 Task: Open Card Card0000000075 in Board Board0000000019 in Workspace WS0000000007 in Trello. Add Member Email0000000027 to Card Card0000000075 in Board Board0000000019 in Workspace WS0000000007 in Trello. Add Orange Label titled Label0000000075 to Card Card0000000075 in Board Board0000000019 in Workspace WS0000000007 in Trello. Add Checklist CL0000000075 to Card Card0000000075 in Board Board0000000019 in Workspace WS0000000007 in Trello. Add Dates with Start Date as Jun 01 2023 and Due Date as Jun 30 2023 to Card Card0000000075 in Board Board0000000019 in Workspace WS0000000007 in Trello
Action: Mouse moved to (512, 49)
Screenshot: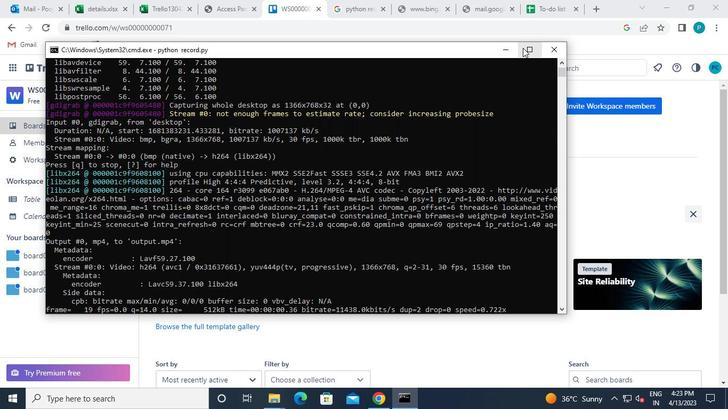 
Action: Mouse pressed left at (512, 49)
Screenshot: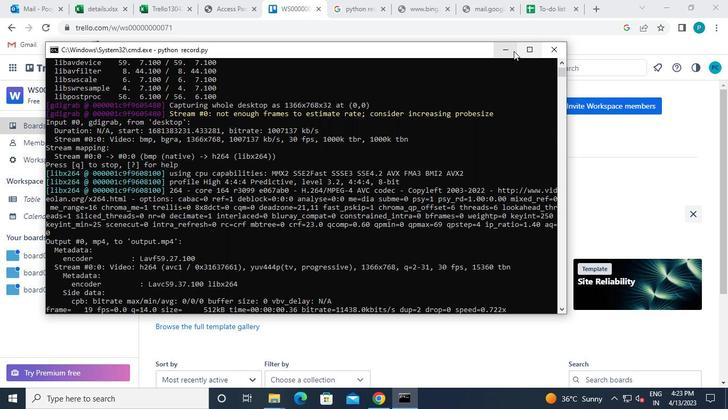 
Action: Mouse moved to (61, 258)
Screenshot: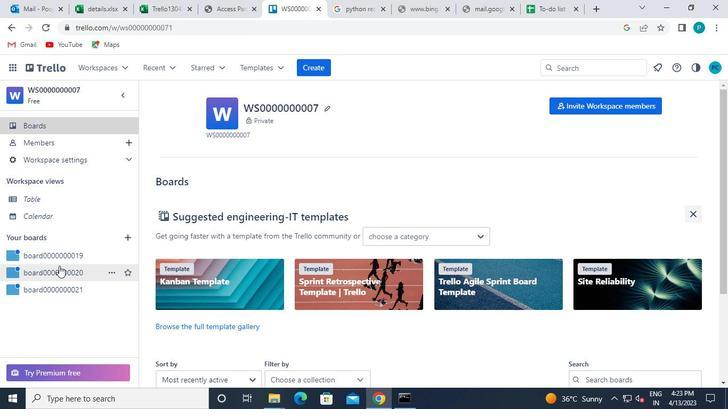 
Action: Mouse pressed left at (61, 258)
Screenshot: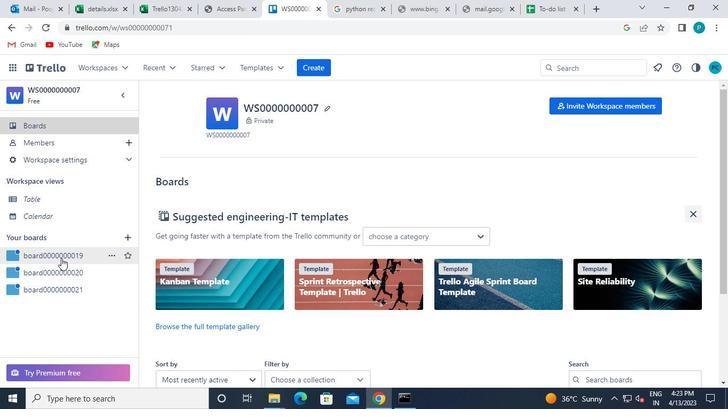 
Action: Mouse moved to (214, 220)
Screenshot: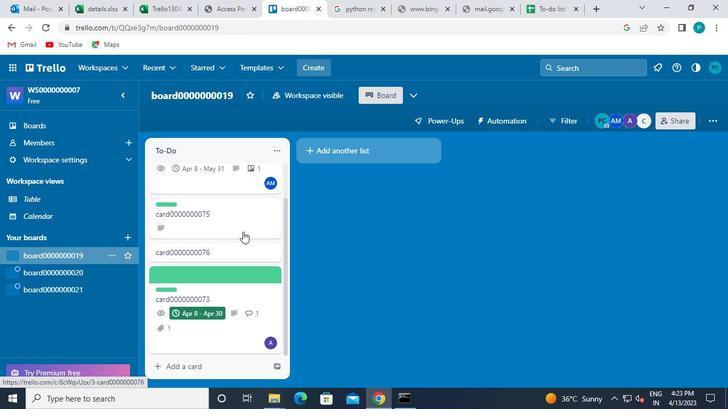 
Action: Mouse pressed left at (214, 220)
Screenshot: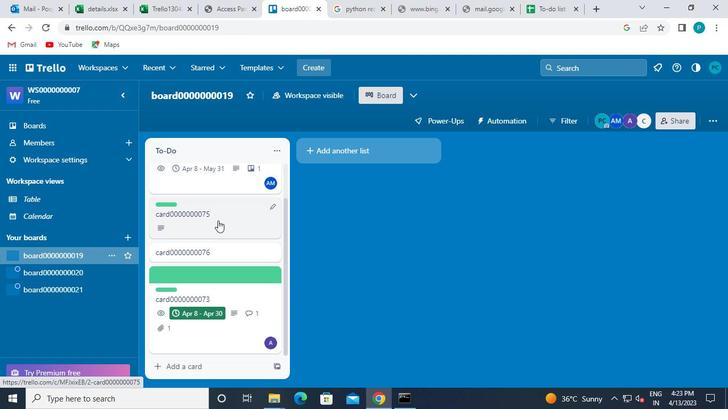 
Action: Mouse moved to (508, 191)
Screenshot: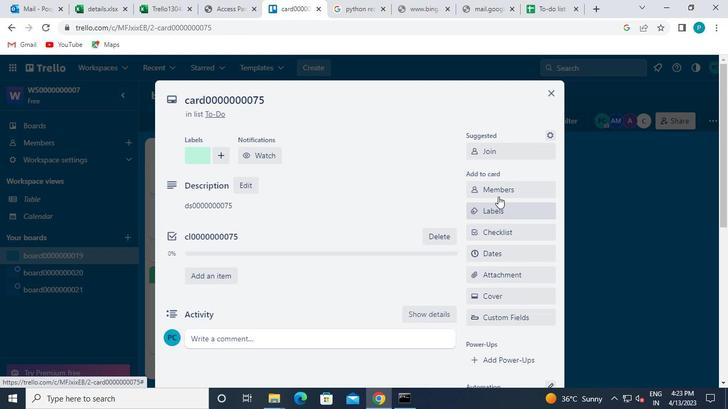 
Action: Mouse pressed left at (508, 191)
Screenshot: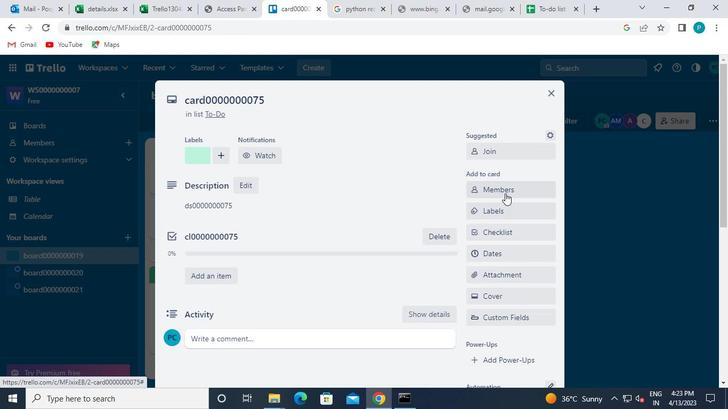 
Action: Mouse moved to (536, 226)
Screenshot: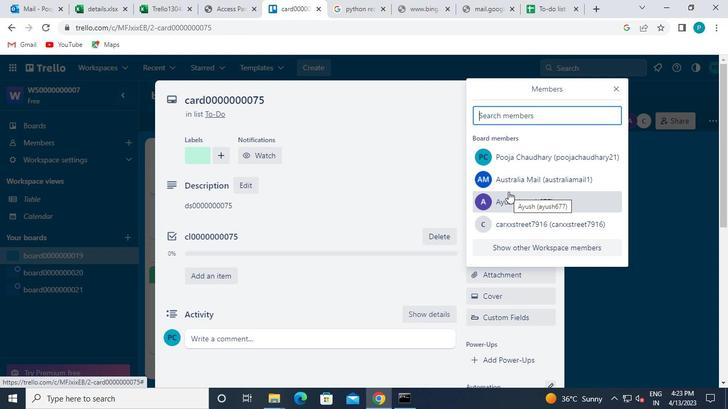 
Action: Mouse pressed left at (536, 226)
Screenshot: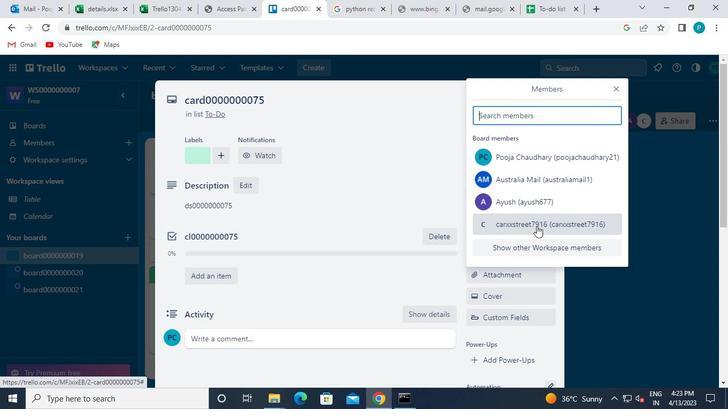 
Action: Mouse moved to (617, 90)
Screenshot: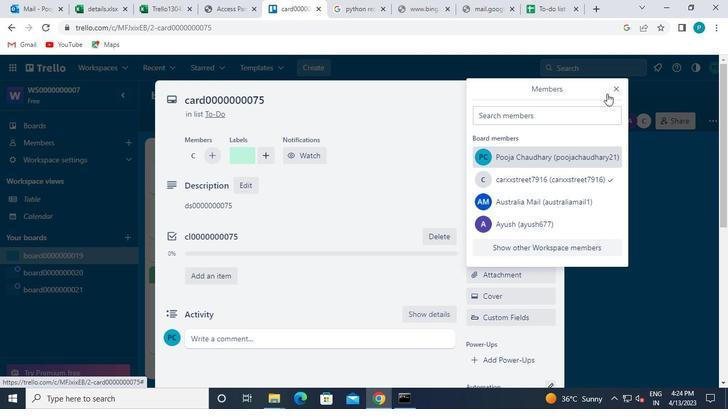 
Action: Mouse pressed left at (617, 90)
Screenshot: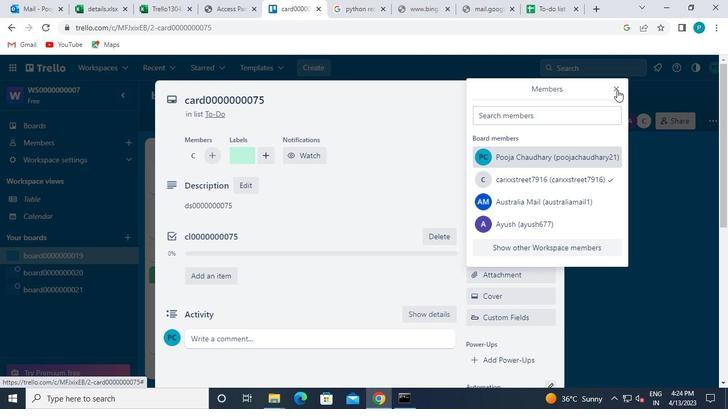 
Action: Mouse moved to (502, 205)
Screenshot: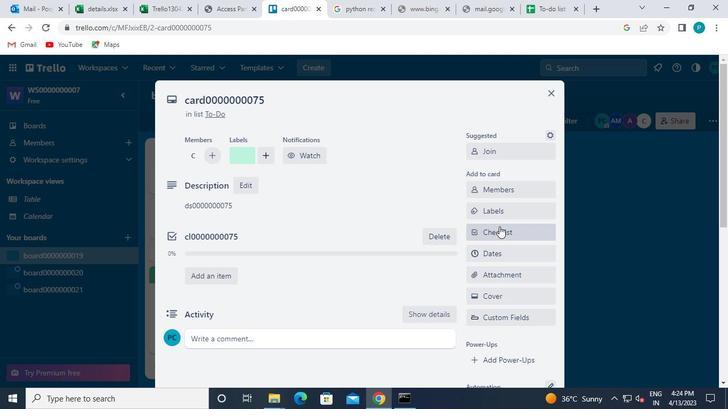 
Action: Mouse pressed left at (502, 205)
Screenshot: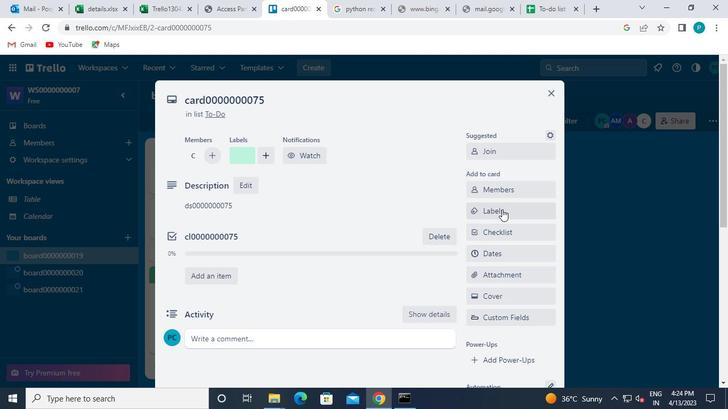 
Action: Mouse moved to (528, 335)
Screenshot: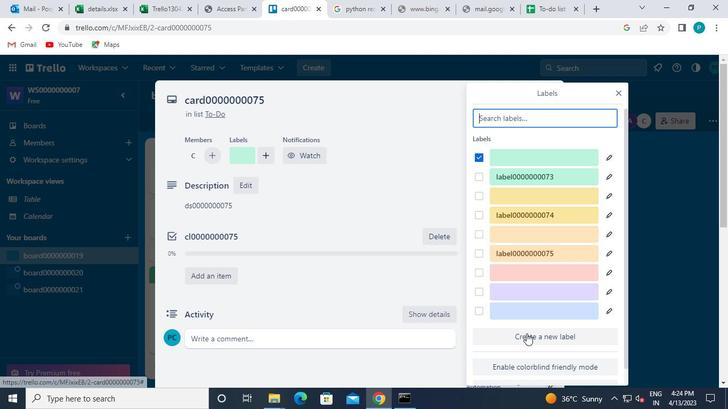 
Action: Mouse pressed left at (528, 335)
Screenshot: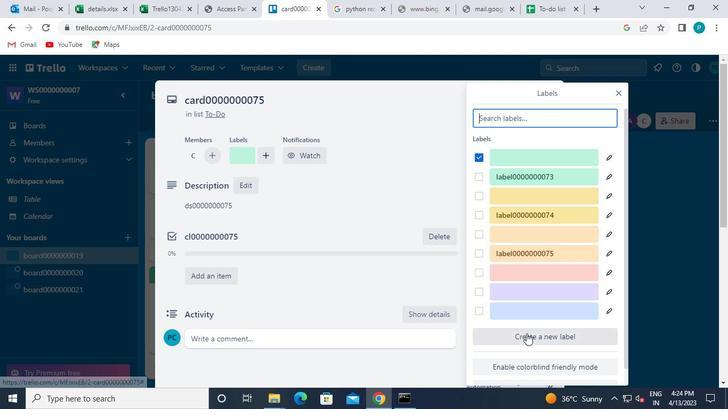 
Action: Mouse moved to (510, 189)
Screenshot: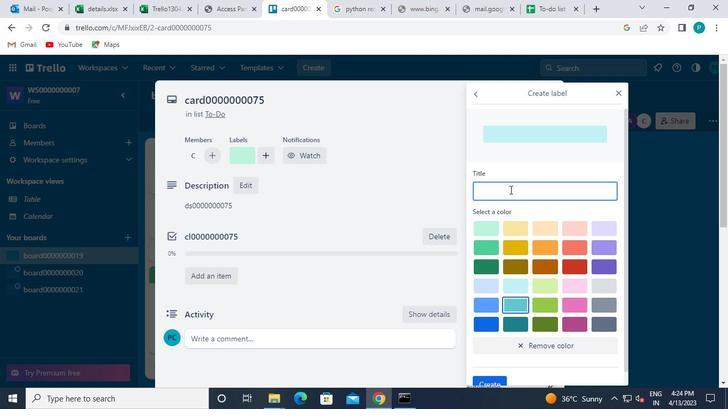 
Action: Keyboard Key.shift
Screenshot: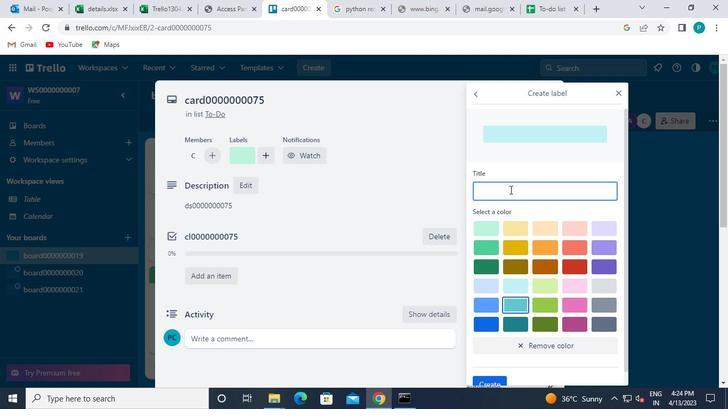 
Action: Keyboard L
Screenshot: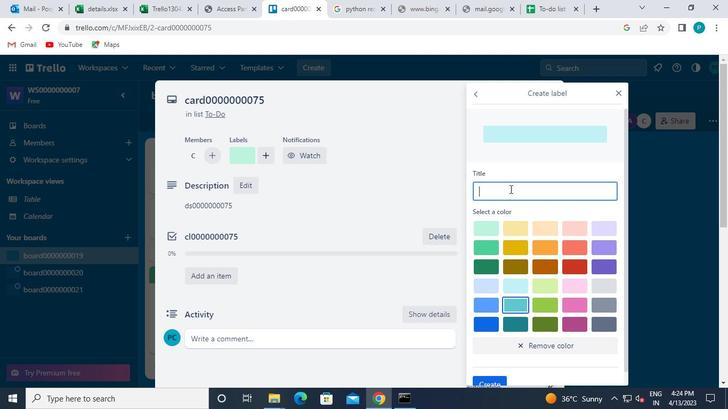 
Action: Keyboard a
Screenshot: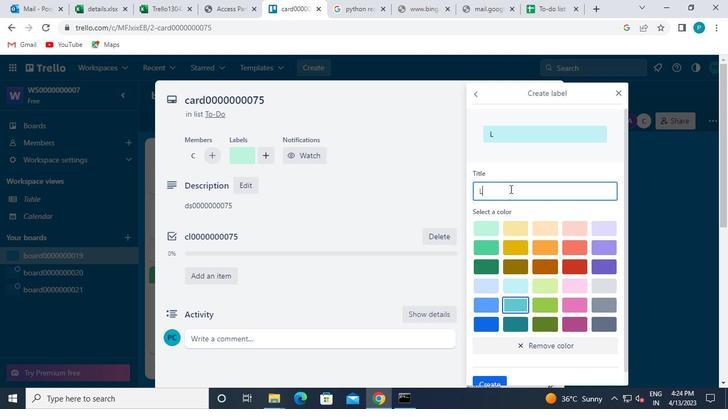 
Action: Keyboard b
Screenshot: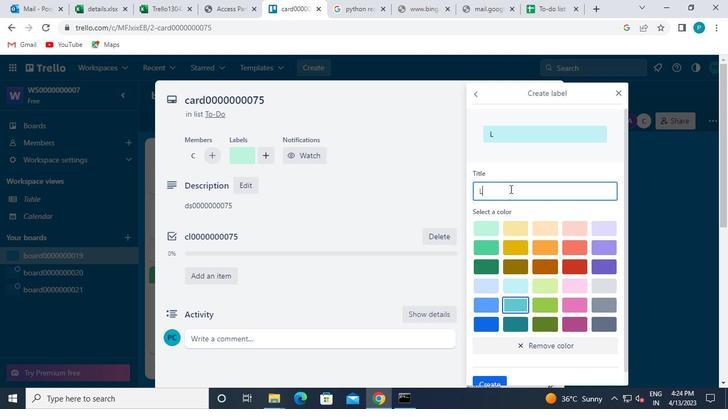 
Action: Keyboard e
Screenshot: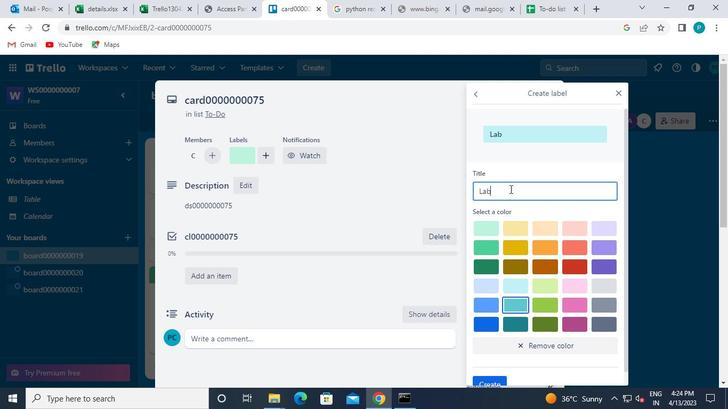 
Action: Keyboard l
Screenshot: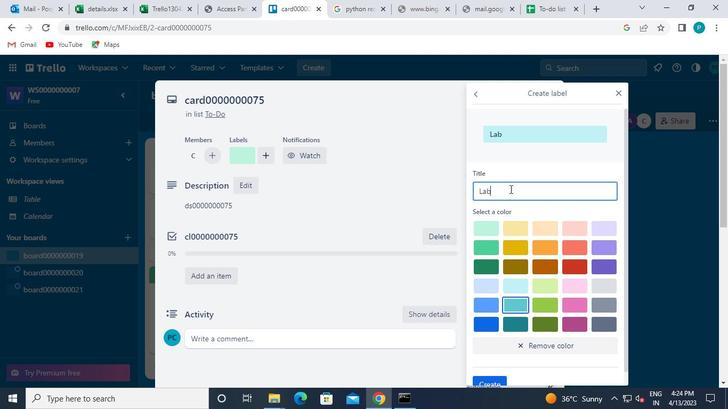 
Action: Keyboard <96>
Screenshot: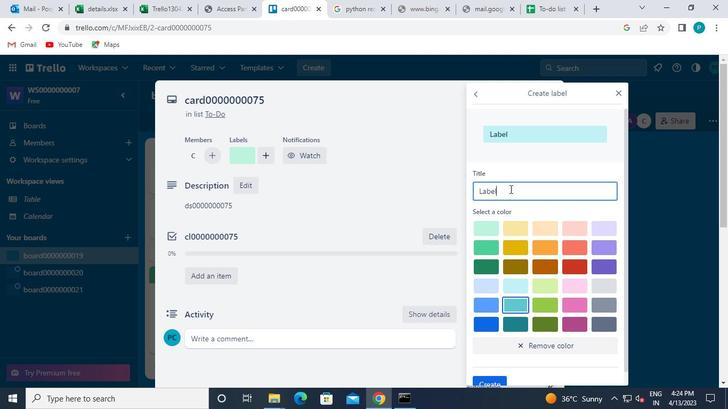 
Action: Keyboard <96>
Screenshot: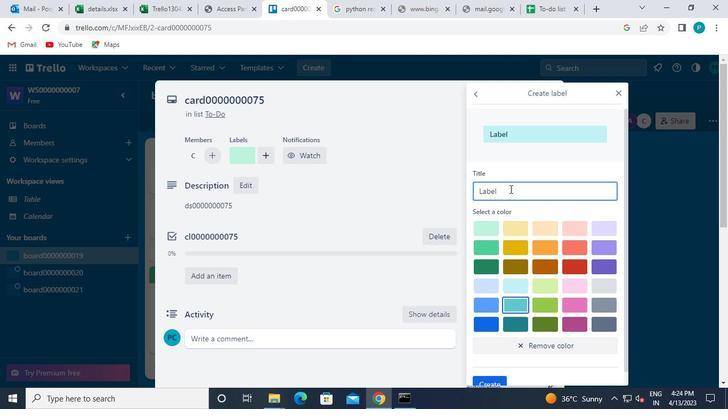 
Action: Keyboard <96>
Screenshot: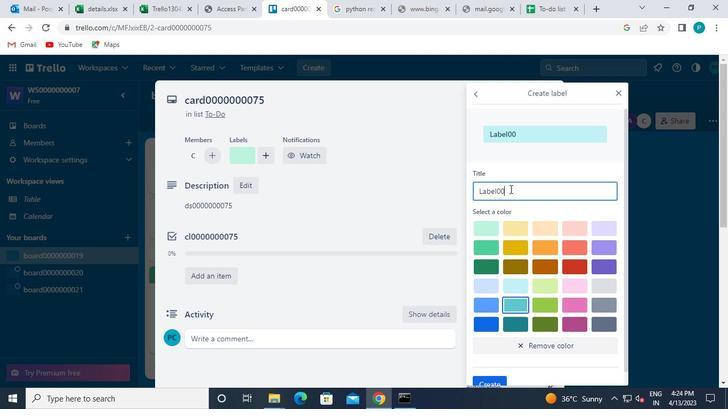 
Action: Keyboard <96>
Screenshot: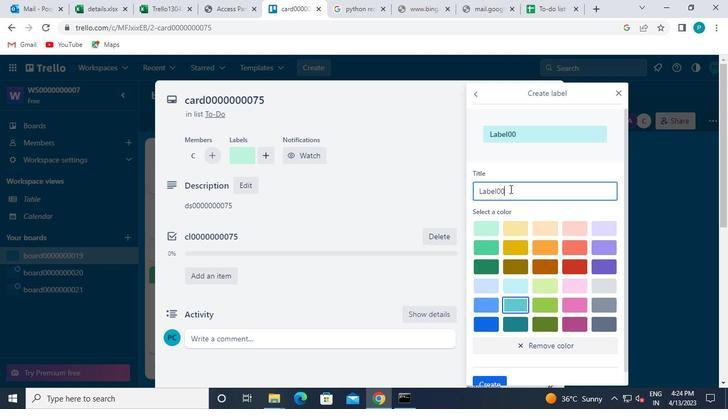 
Action: Keyboard <96>
Screenshot: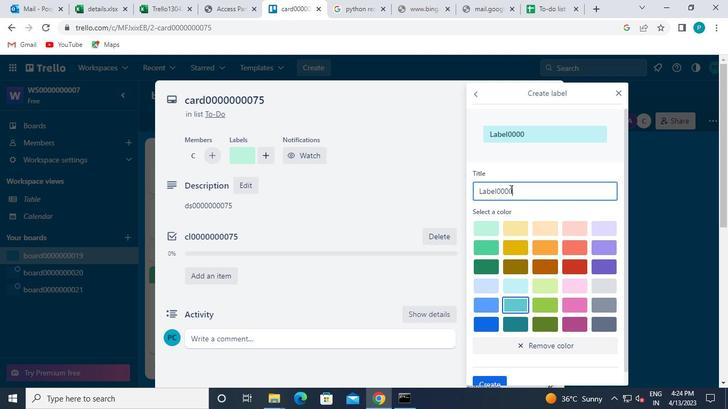 
Action: Keyboard <96>
Screenshot: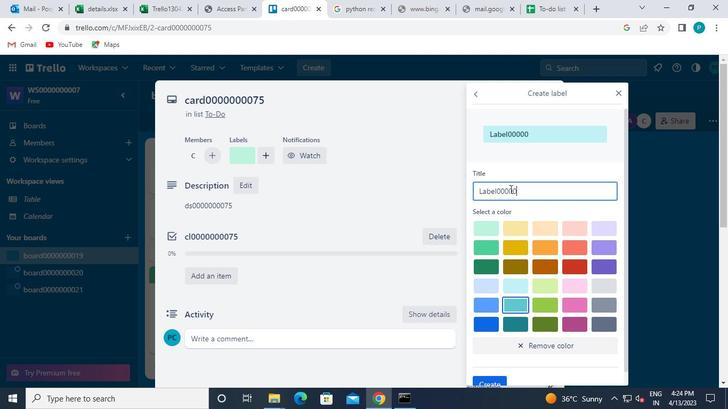 
Action: Keyboard <96>
Screenshot: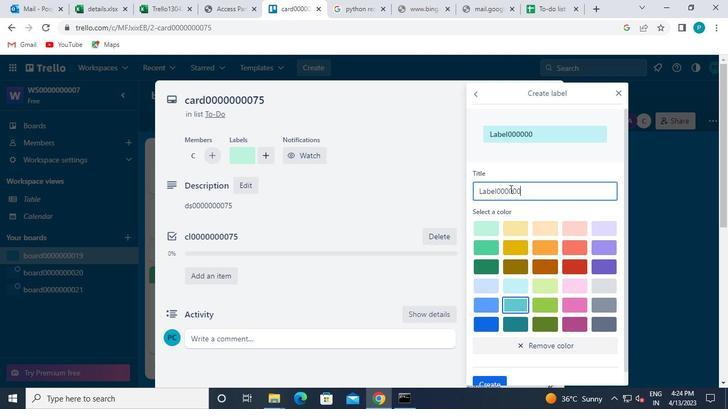 
Action: Keyboard <96>
Screenshot: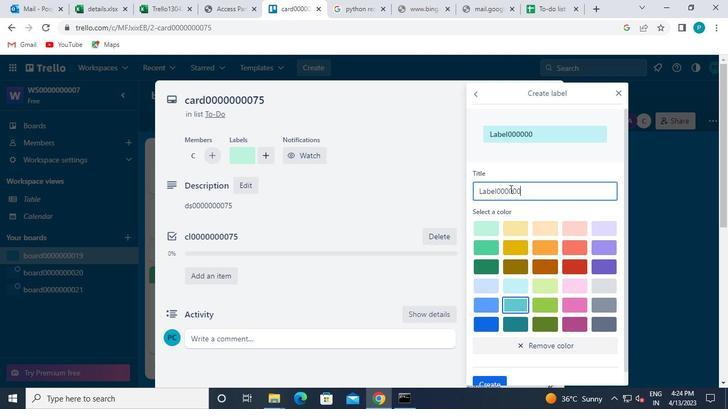 
Action: Keyboard <103>
Screenshot: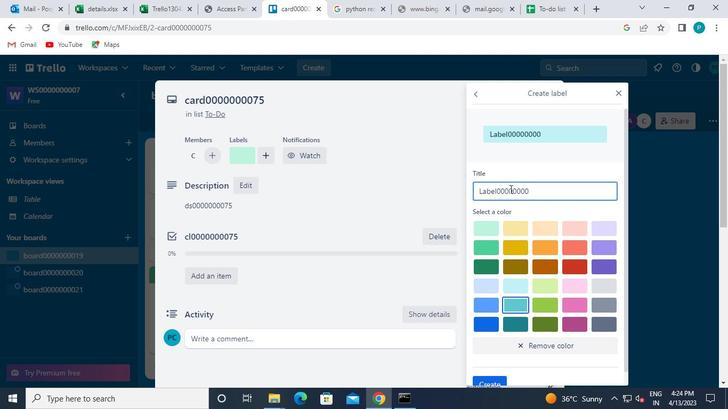 
Action: Keyboard <101>
Screenshot: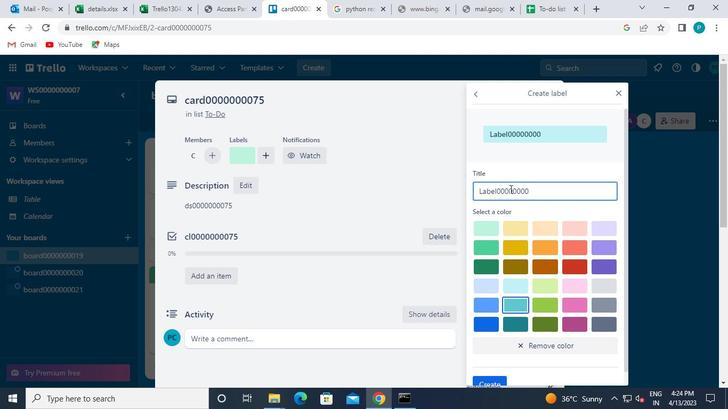 
Action: Mouse moved to (544, 248)
Screenshot: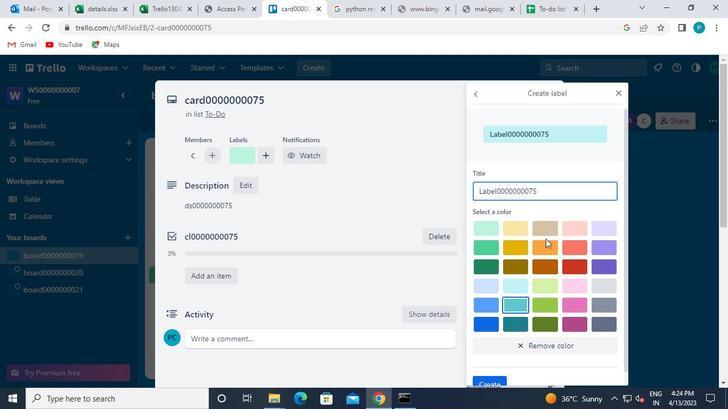 
Action: Mouse pressed left at (544, 248)
Screenshot: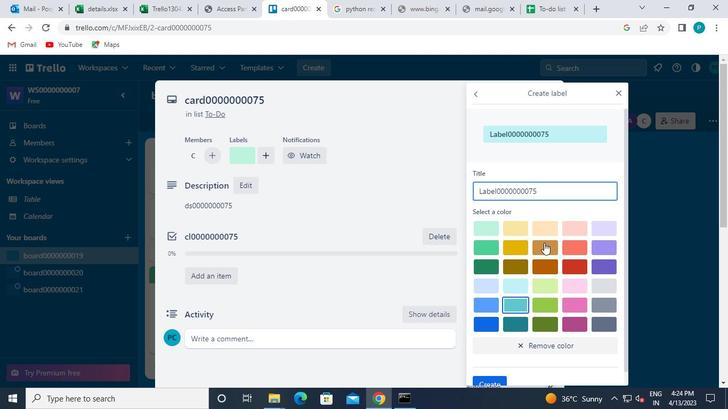 
Action: Mouse moved to (497, 380)
Screenshot: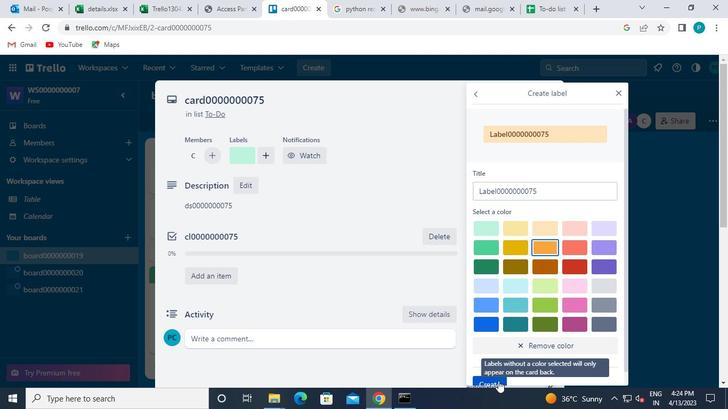 
Action: Mouse pressed left at (497, 380)
Screenshot: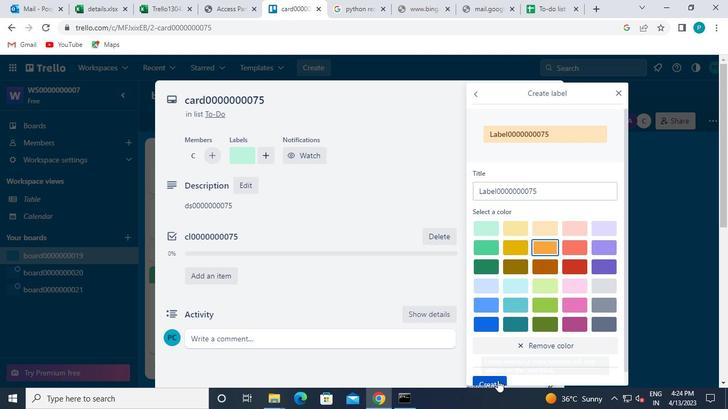 
Action: Mouse moved to (617, 93)
Screenshot: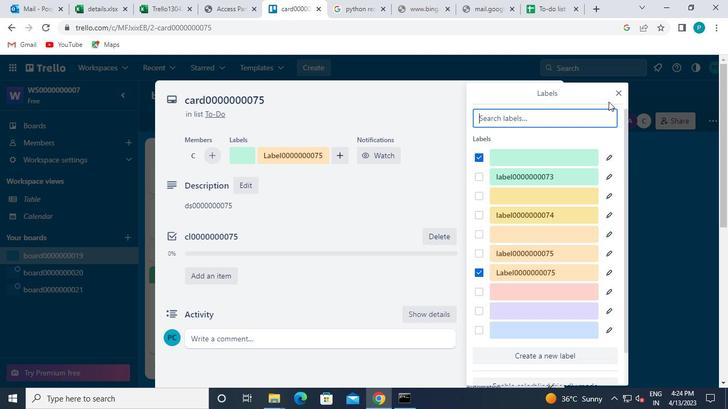 
Action: Mouse pressed left at (617, 93)
Screenshot: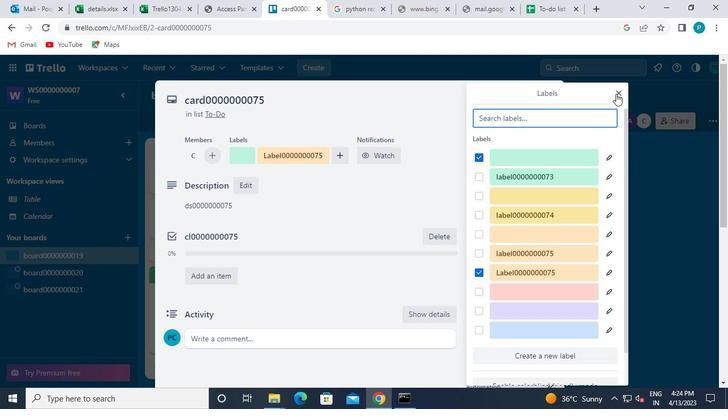
Action: Mouse moved to (521, 123)
Screenshot: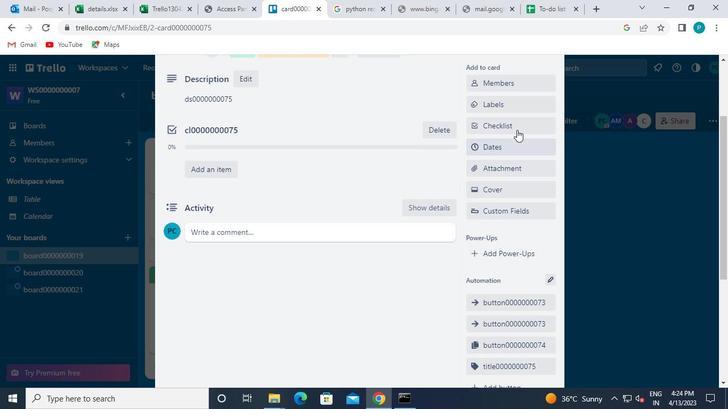 
Action: Mouse pressed left at (521, 123)
Screenshot: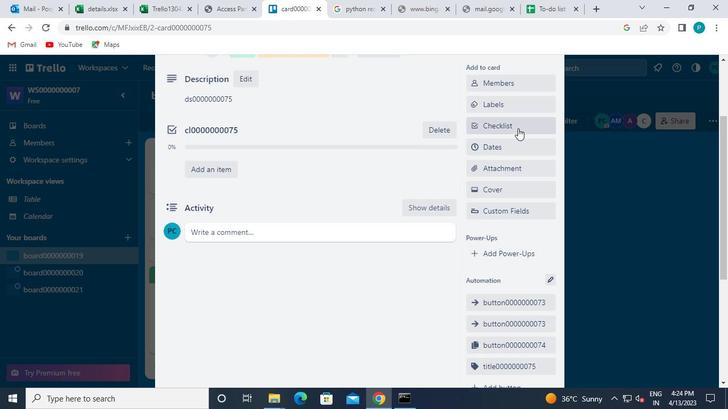 
Action: Mouse moved to (511, 193)
Screenshot: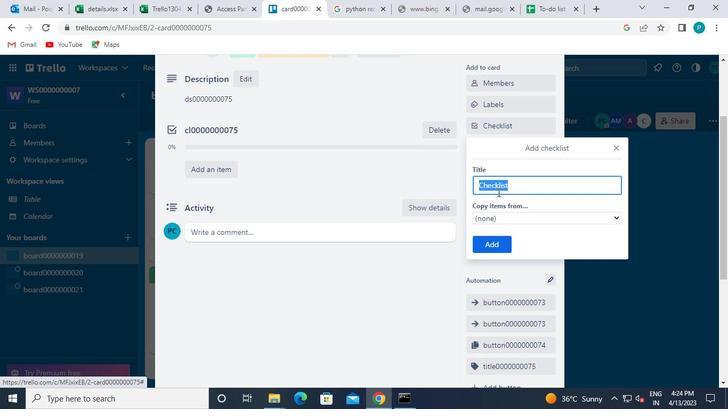 
Action: Keyboard Key.shift
Screenshot: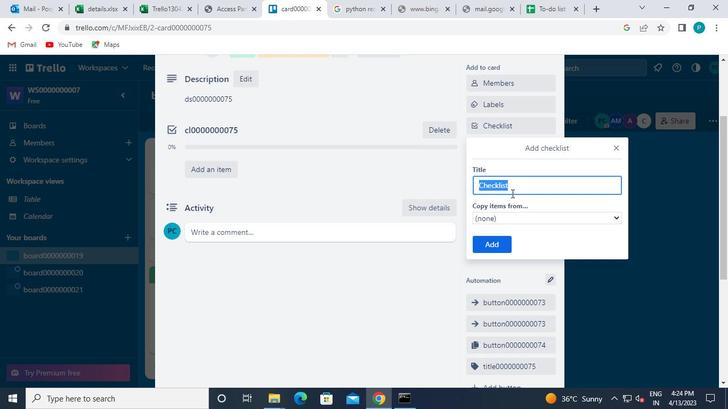 
Action: Keyboard C
Screenshot: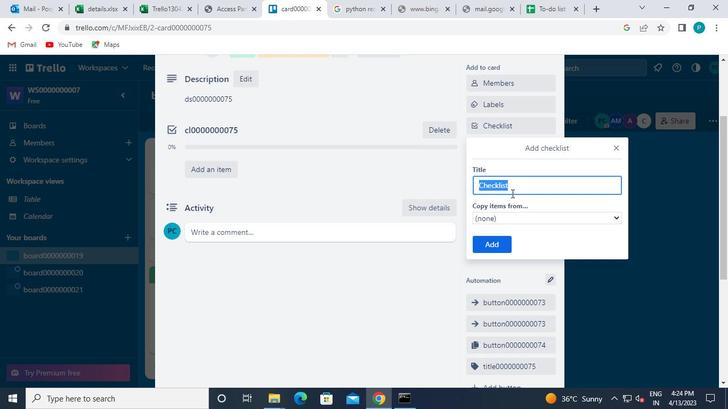 
Action: Keyboard L
Screenshot: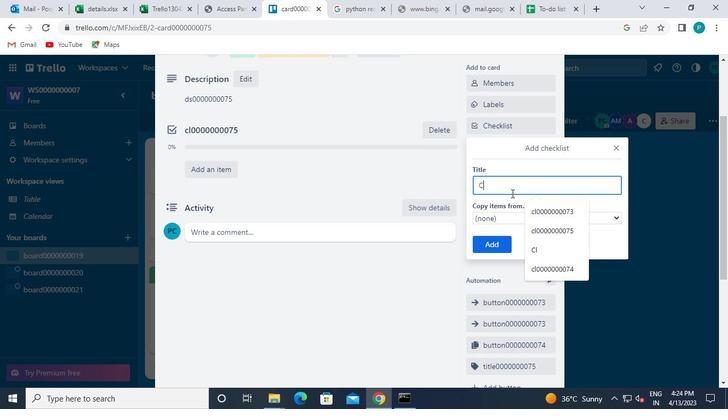 
Action: Keyboard <96>
Screenshot: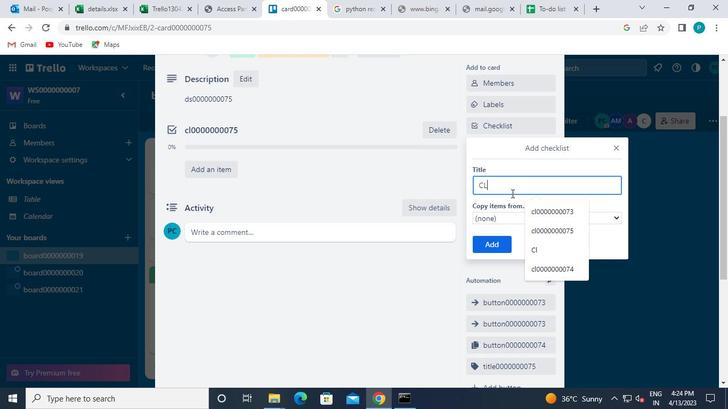 
Action: Keyboard <96>
Screenshot: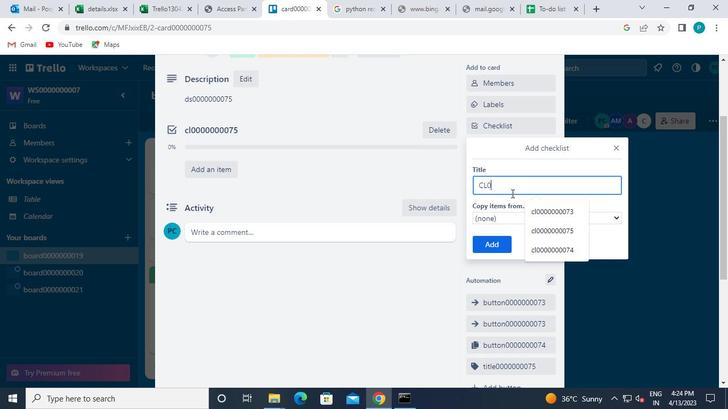 
Action: Keyboard <96>
Screenshot: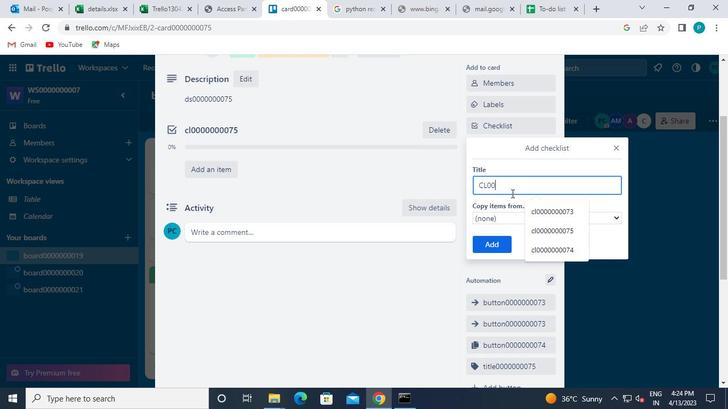 
Action: Keyboard <96>
Screenshot: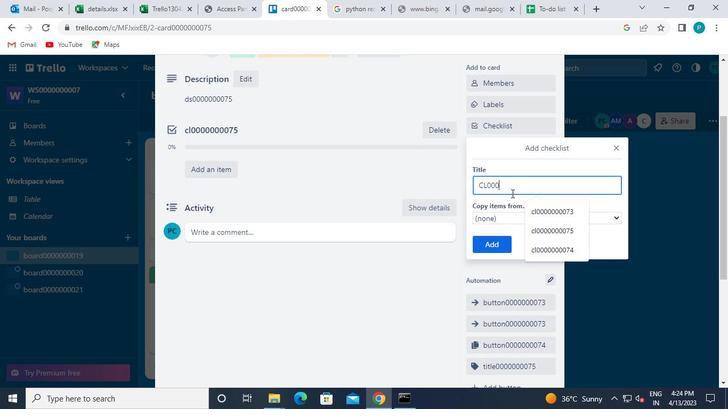 
Action: Keyboard <96>
Screenshot: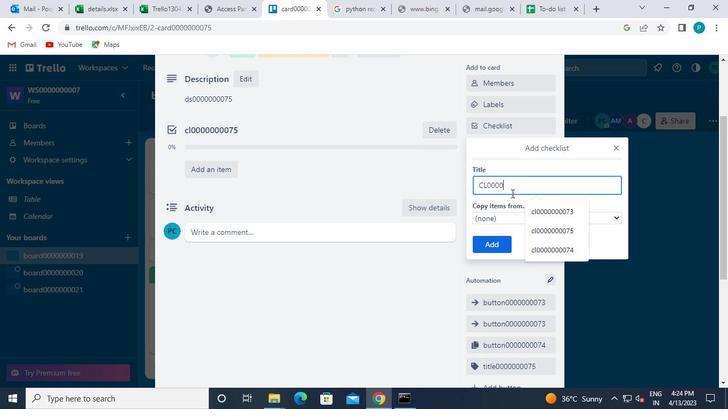 
Action: Keyboard <96>
Screenshot: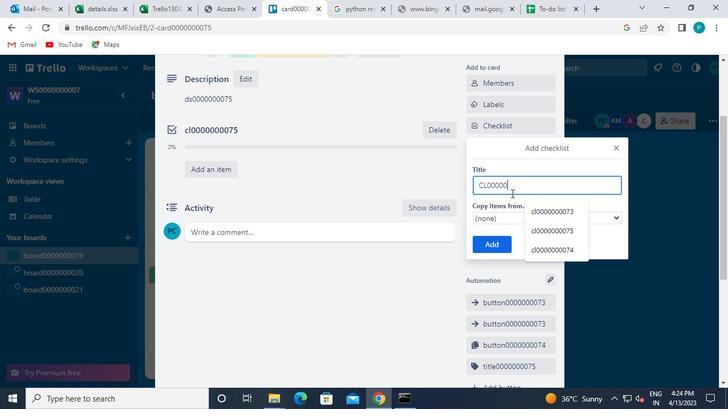 
Action: Keyboard <96>
Screenshot: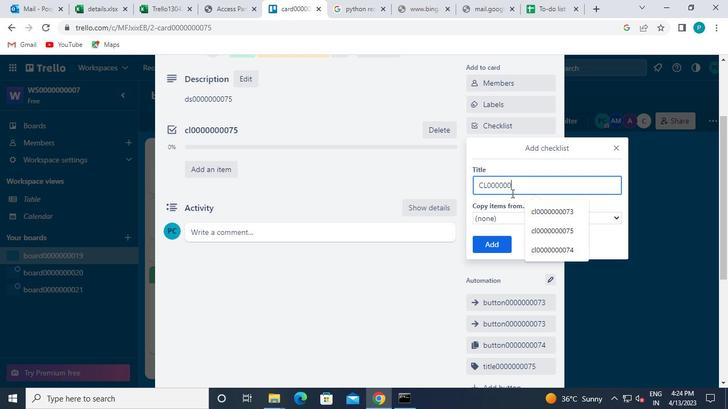 
Action: Keyboard <96>
Screenshot: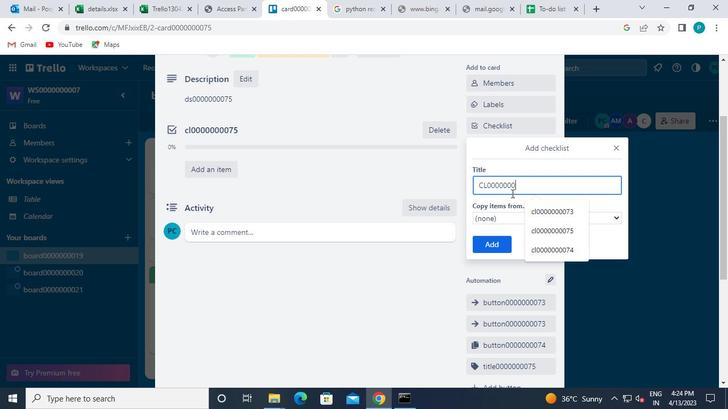 
Action: Keyboard <103>
Screenshot: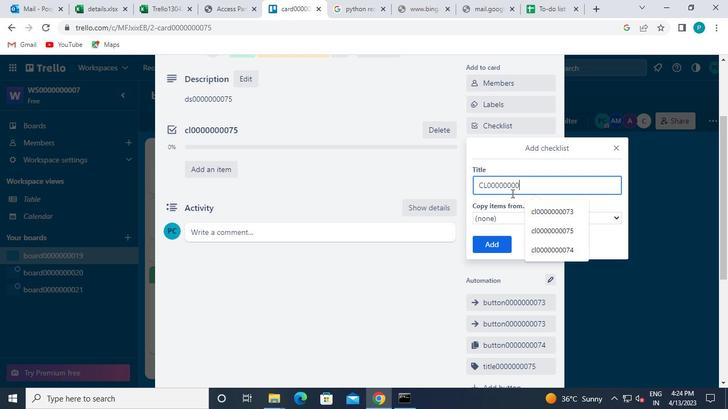 
Action: Keyboard <101>
Screenshot: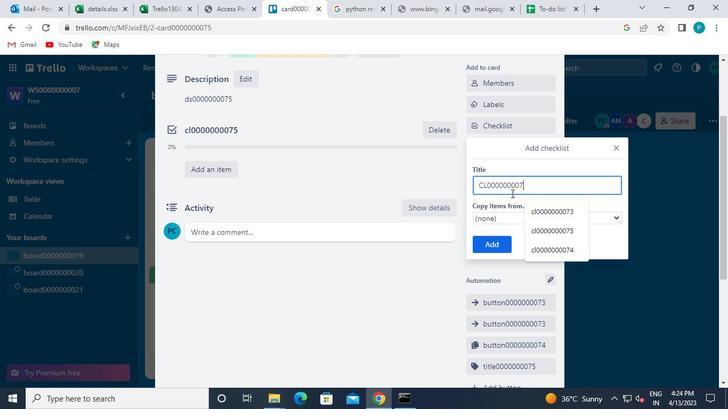 
Action: Mouse moved to (483, 243)
Screenshot: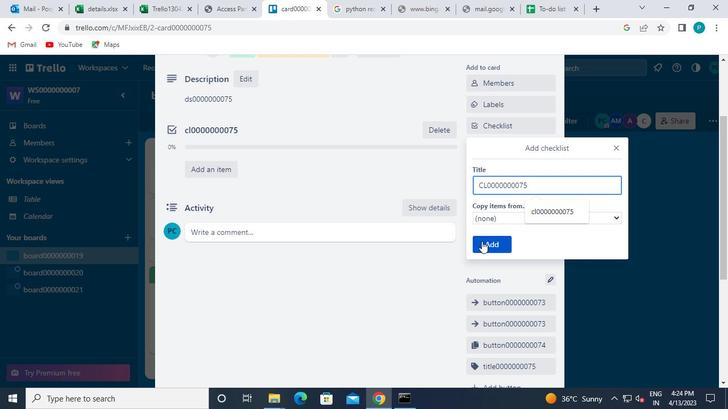 
Action: Mouse pressed left at (483, 243)
Screenshot: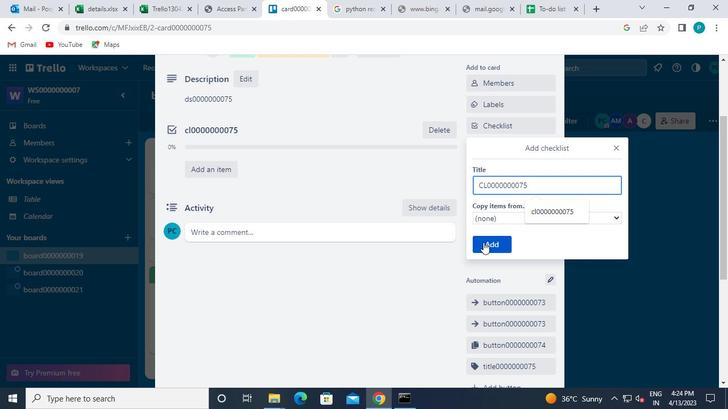 
Action: Mouse moved to (511, 201)
Screenshot: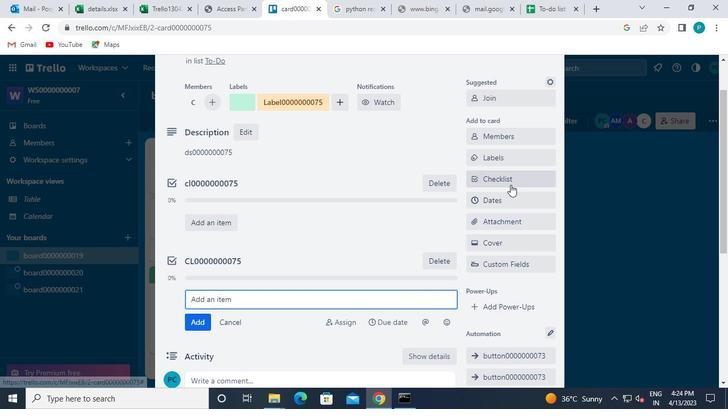 
Action: Mouse pressed left at (511, 201)
Screenshot: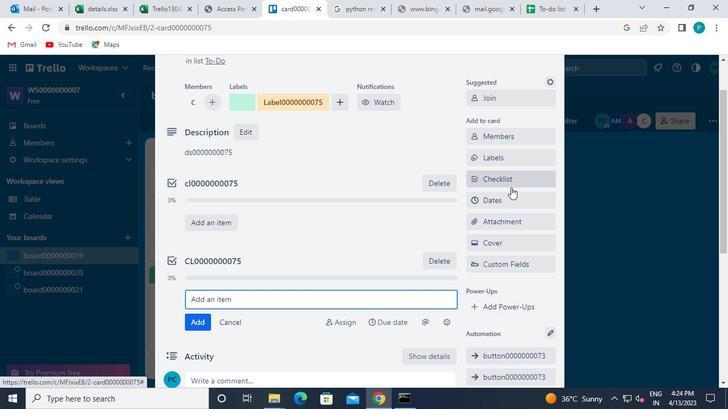 
Action: Mouse moved to (475, 285)
Screenshot: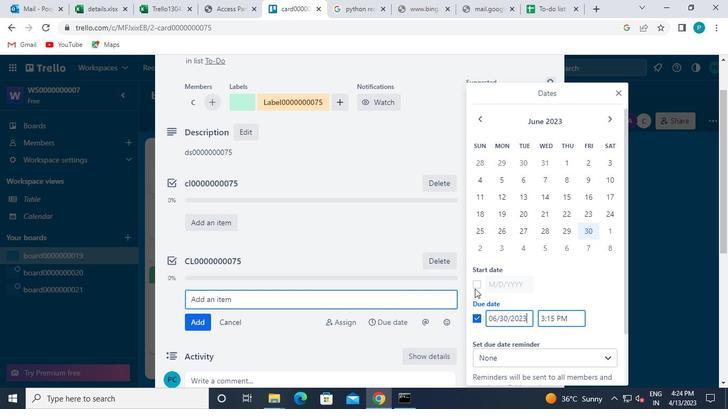 
Action: Mouse pressed left at (475, 285)
Screenshot: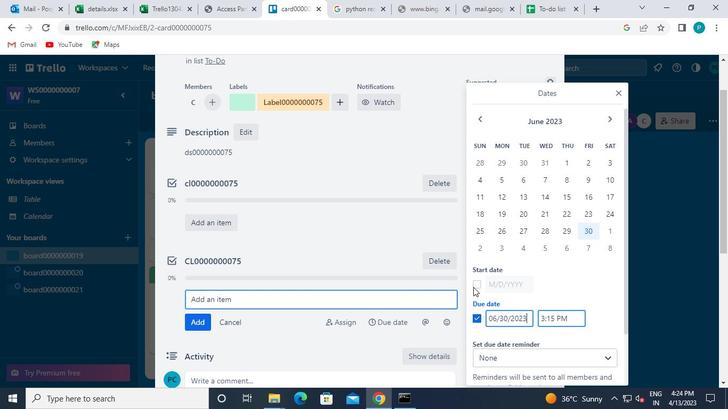 
Action: Mouse moved to (604, 119)
Screenshot: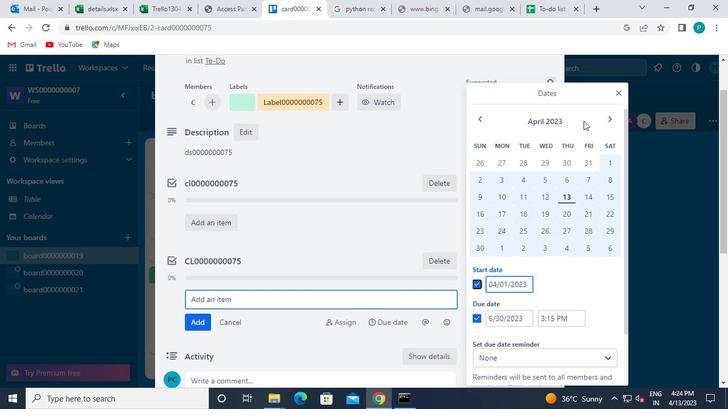 
Action: Mouse pressed left at (604, 119)
Screenshot: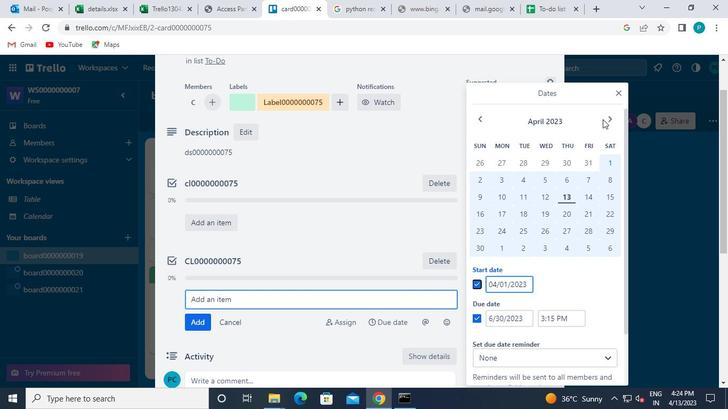 
Action: Mouse moved to (604, 119)
Screenshot: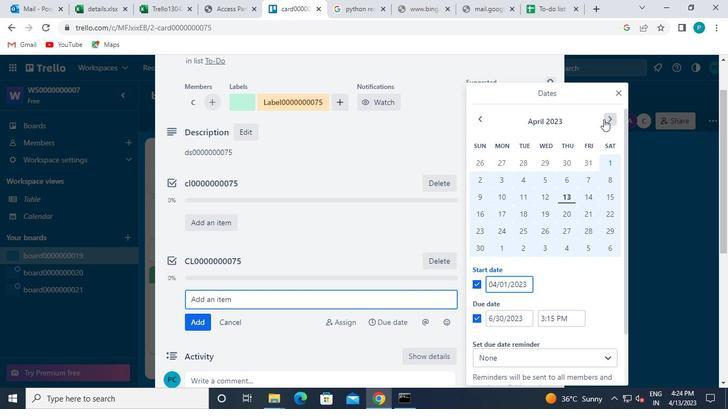 
Action: Mouse pressed left at (604, 119)
Screenshot: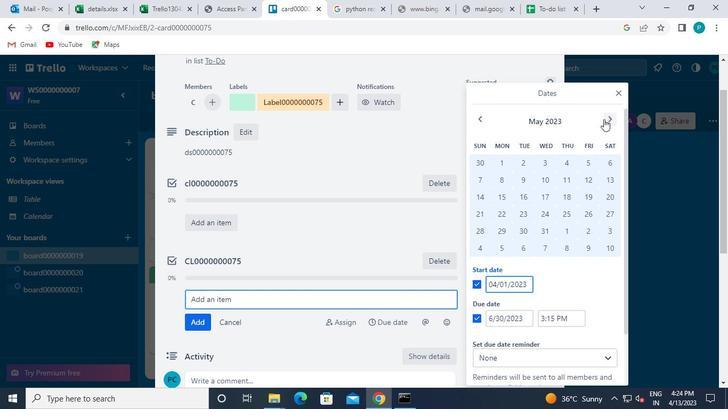 
Action: Mouse moved to (564, 163)
Screenshot: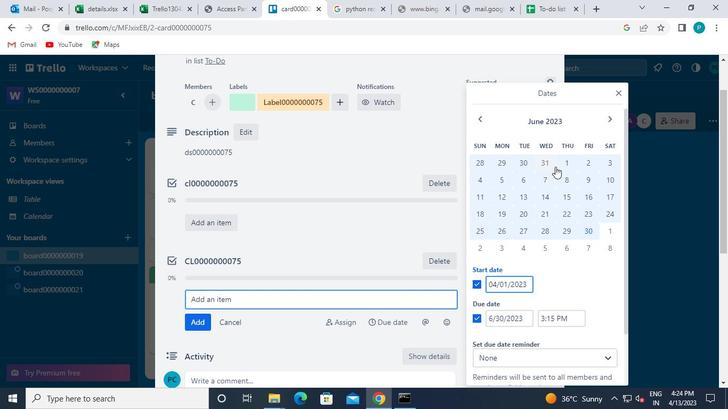 
Action: Mouse pressed left at (564, 163)
Screenshot: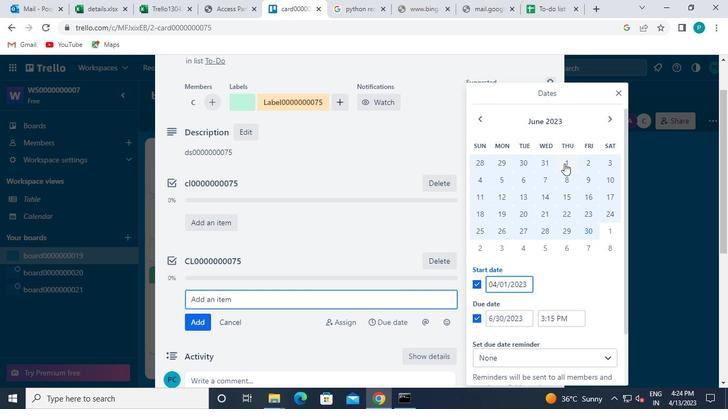 
Action: Mouse moved to (585, 231)
Screenshot: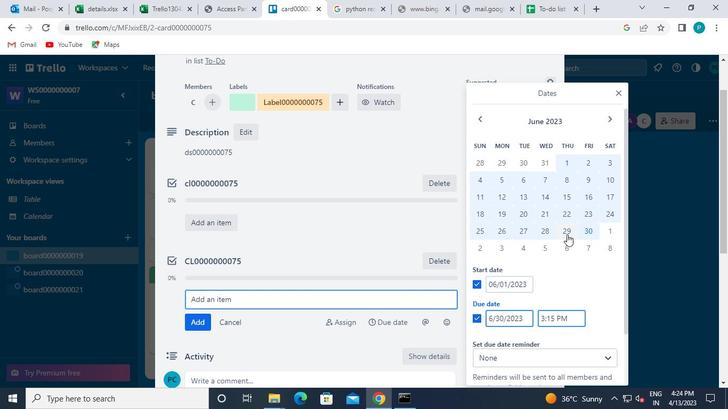 
Action: Mouse pressed left at (585, 231)
Screenshot: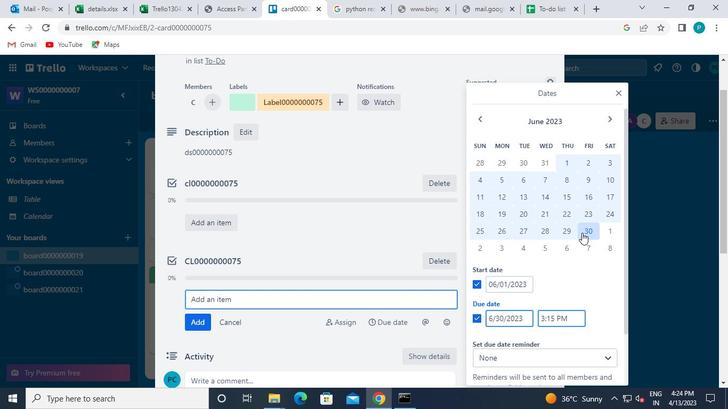 
Action: Mouse moved to (529, 344)
Screenshot: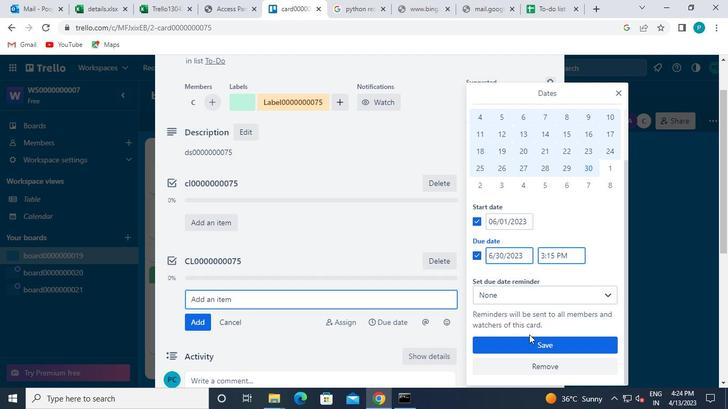 
Action: Mouse pressed left at (529, 344)
Screenshot: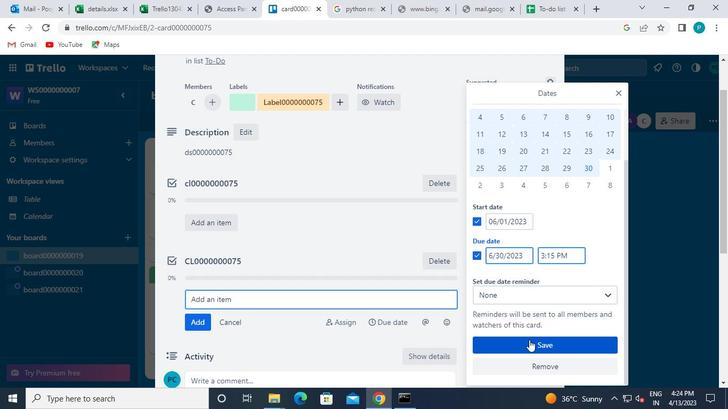 
Action: Mouse moved to (519, 332)
Screenshot: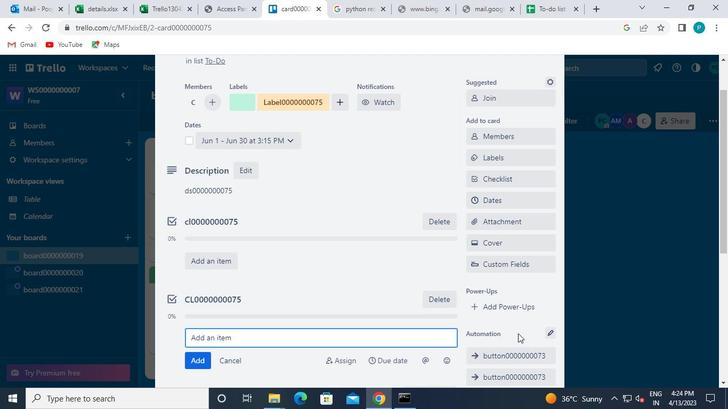 
Action: Keyboard Key.alt_l
Screenshot: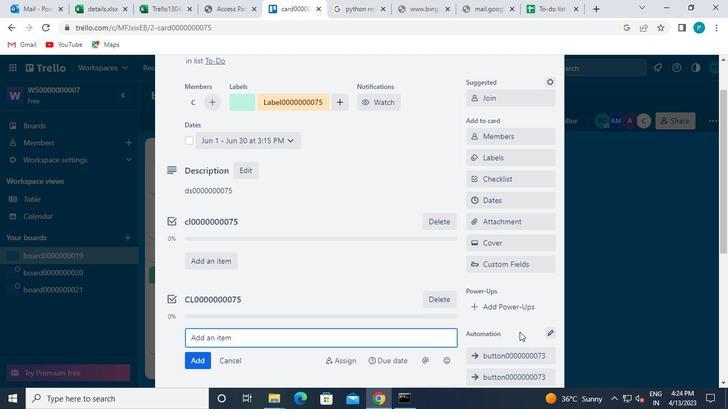 
Action: Keyboard Key.tab
Screenshot: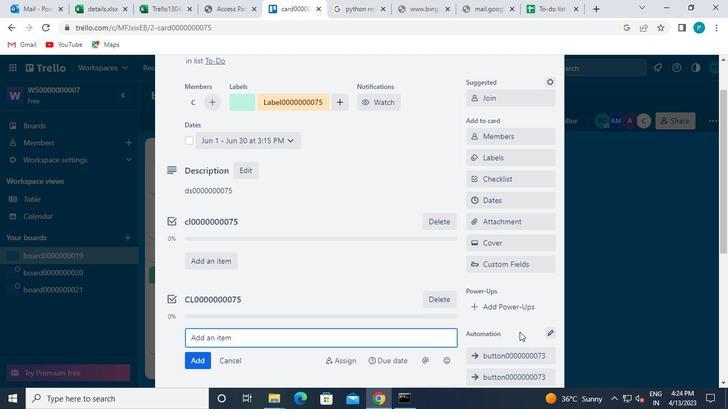 
Action: Mouse moved to (556, 47)
Screenshot: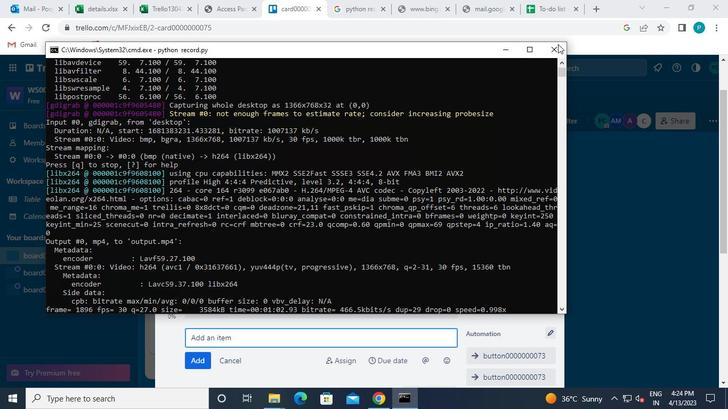 
Action: Mouse pressed left at (556, 47)
Screenshot: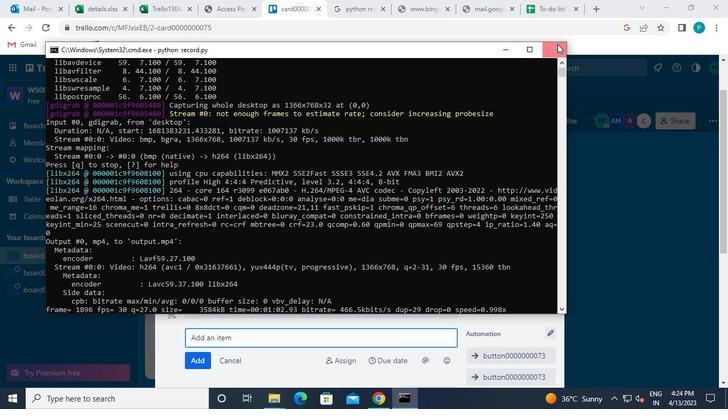 
